 Task: Add item in exclude language "emmet. exclude languages: ["javascript", "typescript"]".
Action: Mouse moved to (18, 511)
Screenshot: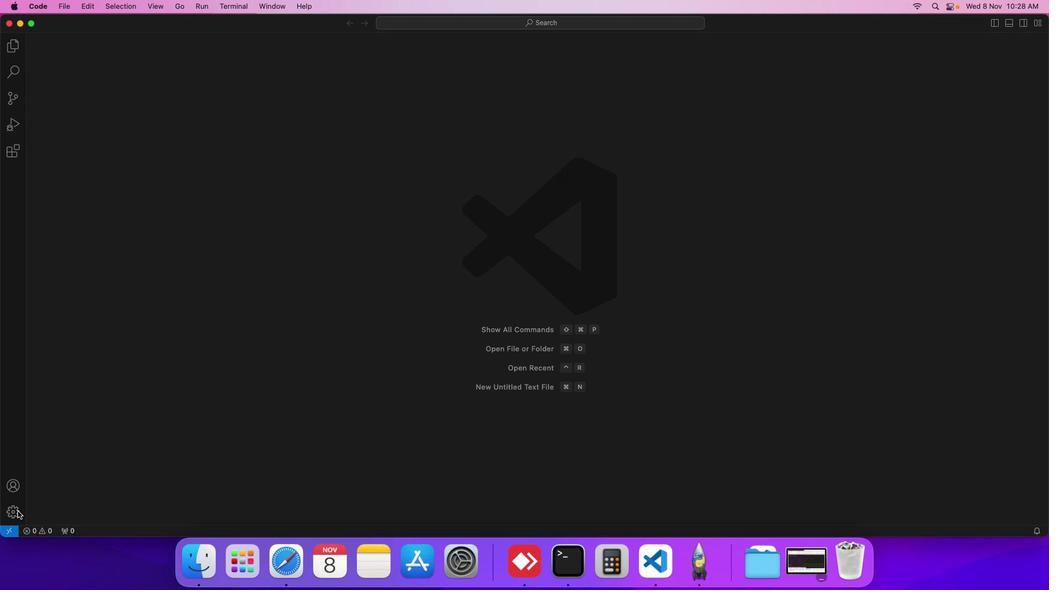 
Action: Mouse pressed left at (18, 511)
Screenshot: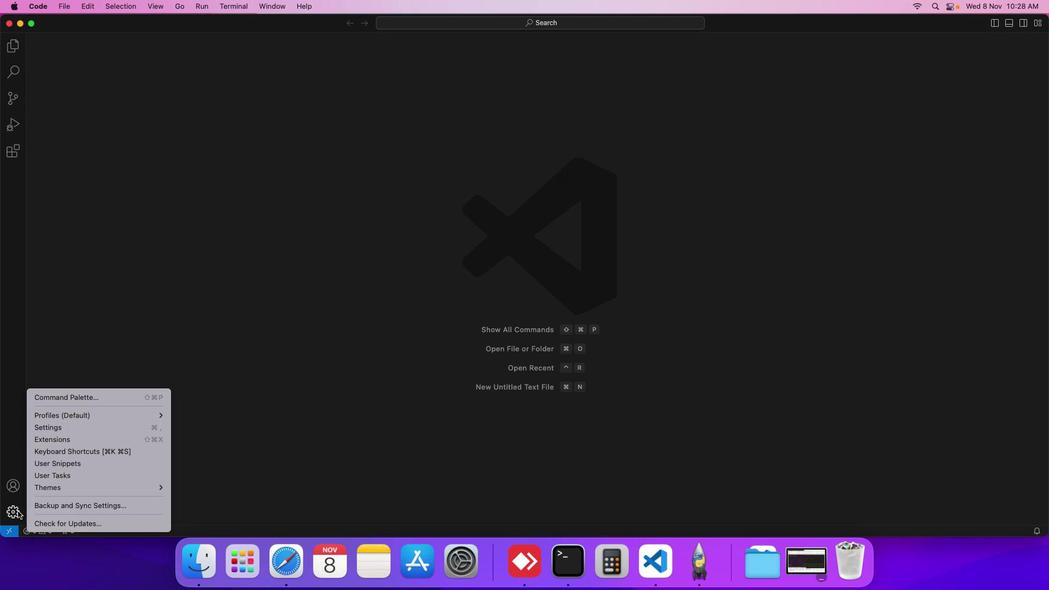 
Action: Mouse moved to (67, 426)
Screenshot: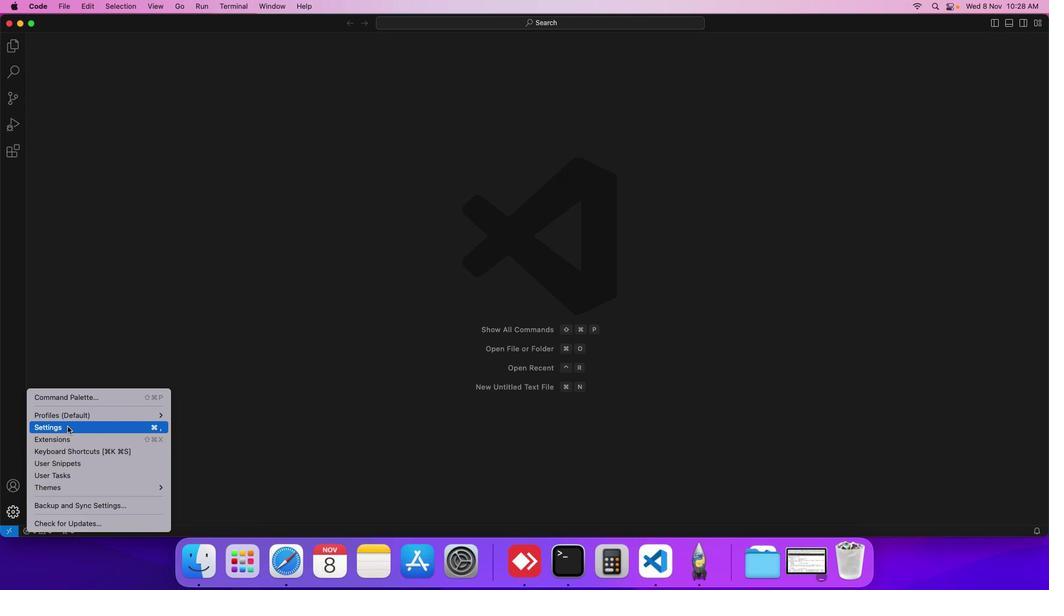 
Action: Mouse pressed left at (67, 426)
Screenshot: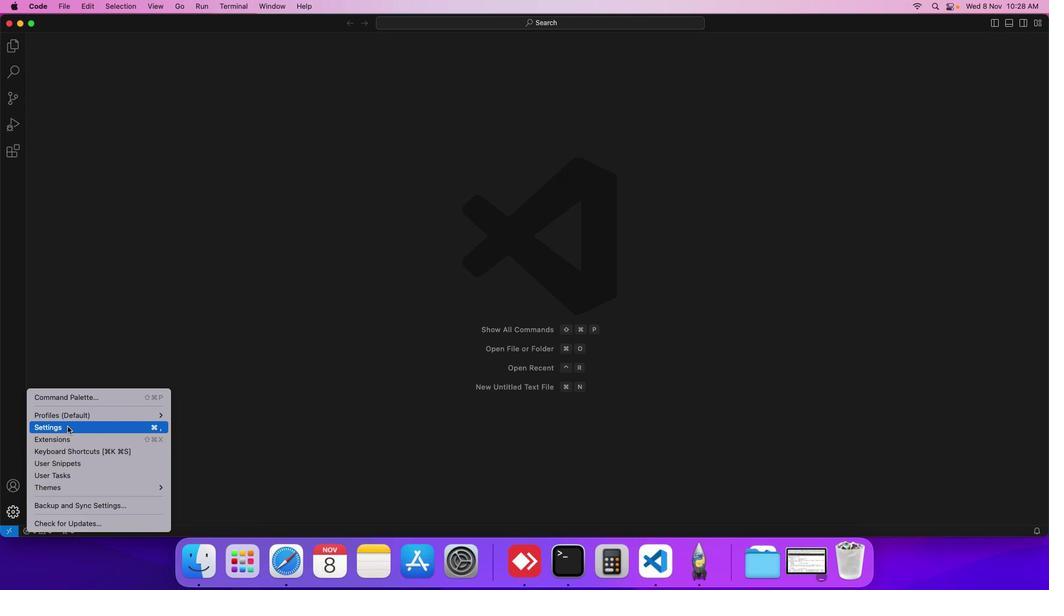 
Action: Mouse moved to (257, 200)
Screenshot: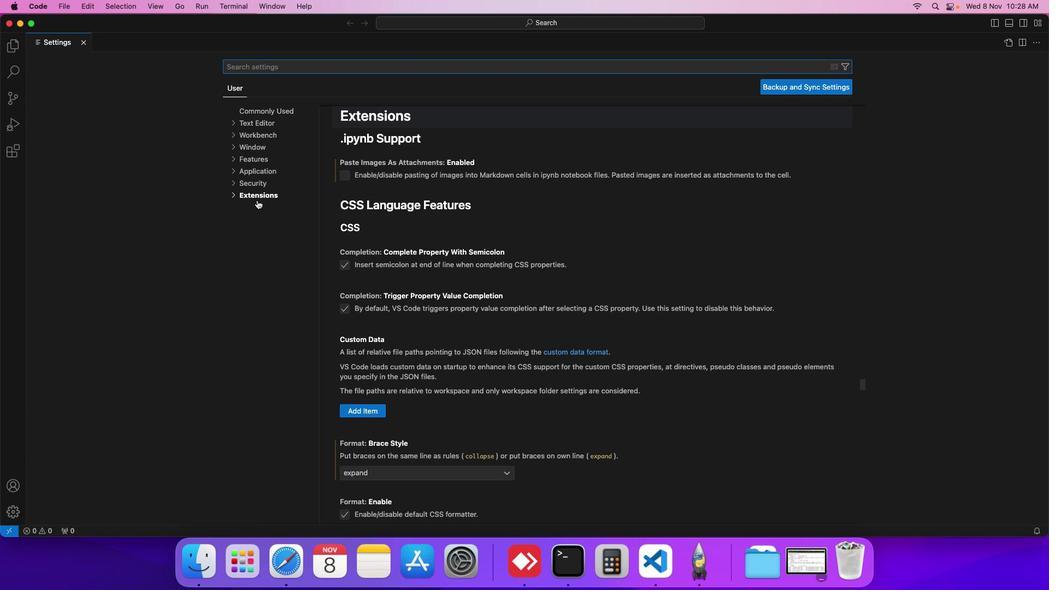 
Action: Mouse pressed left at (257, 200)
Screenshot: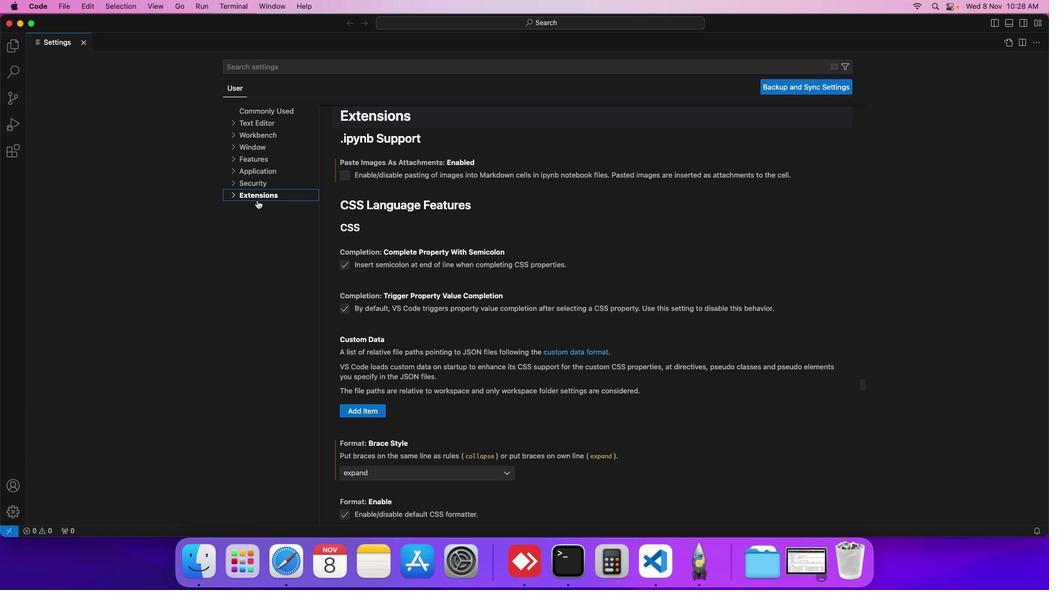 
Action: Mouse moved to (258, 230)
Screenshot: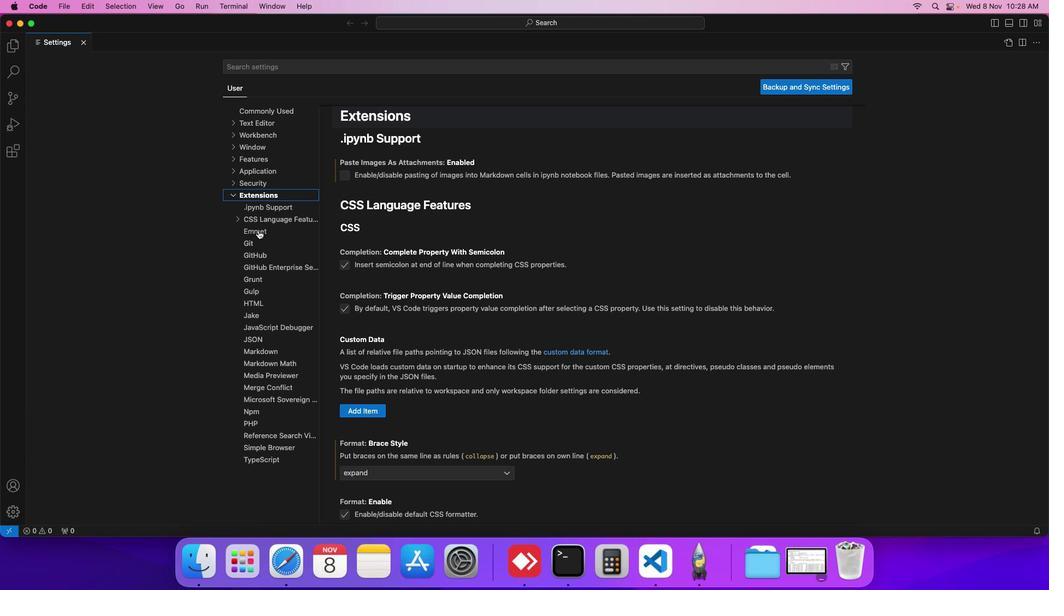 
Action: Mouse pressed left at (258, 230)
Screenshot: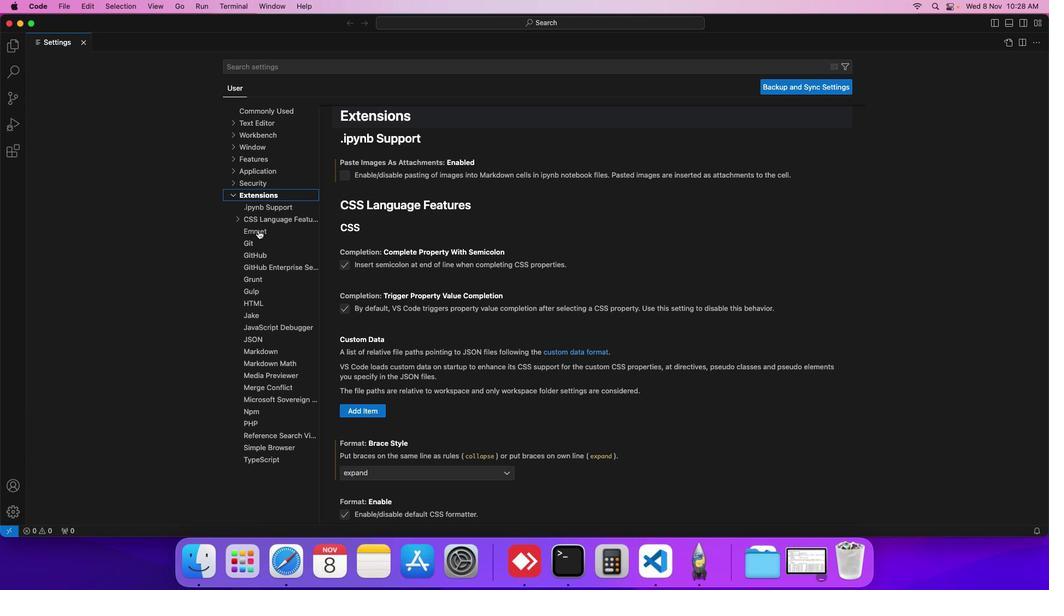 
Action: Mouse moved to (364, 183)
Screenshot: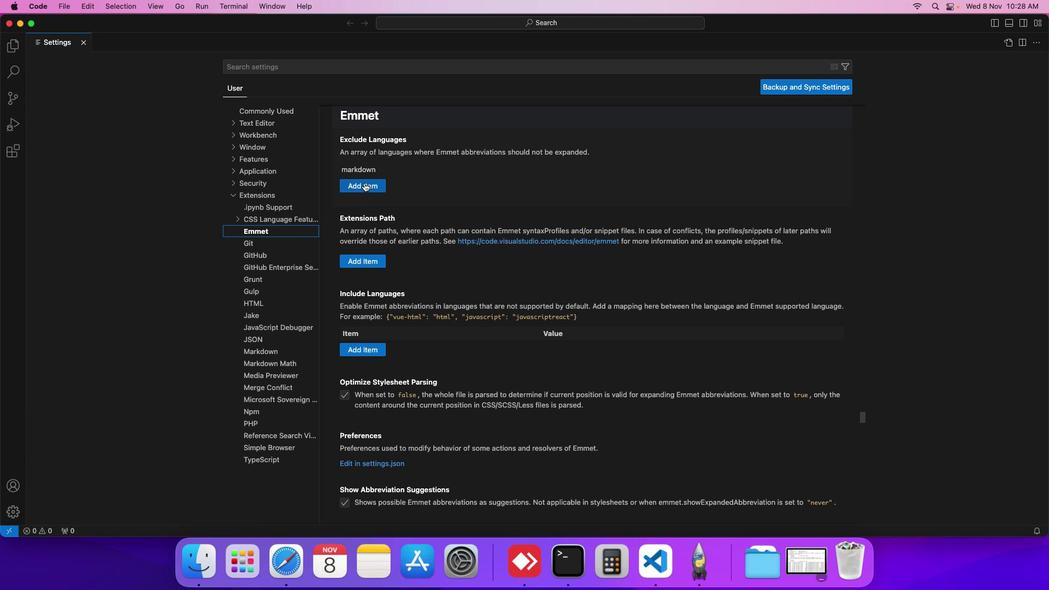 
Action: Mouse pressed left at (364, 183)
Screenshot: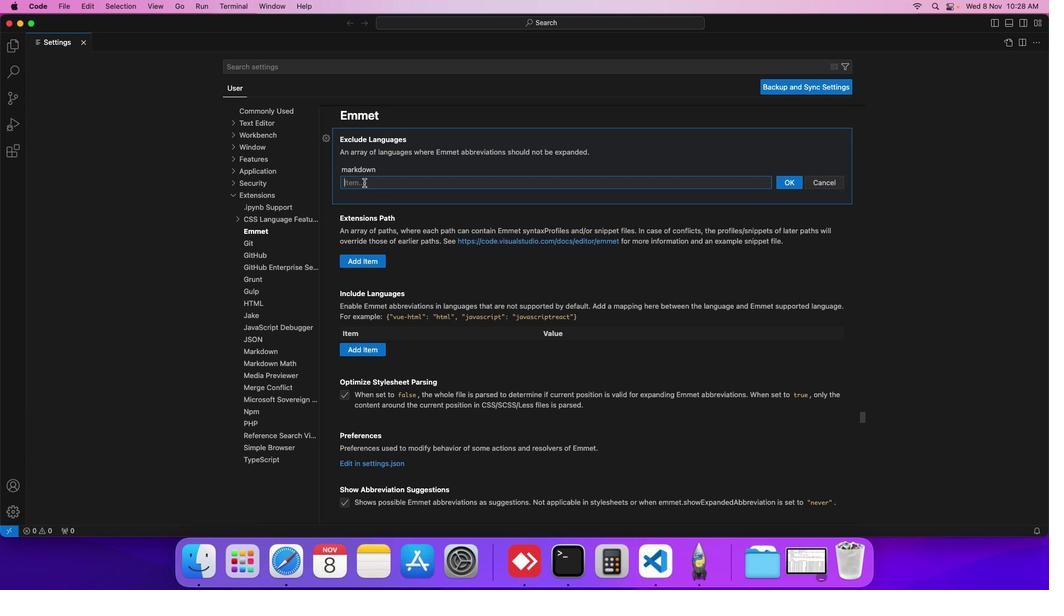 
Action: Mouse moved to (372, 180)
Screenshot: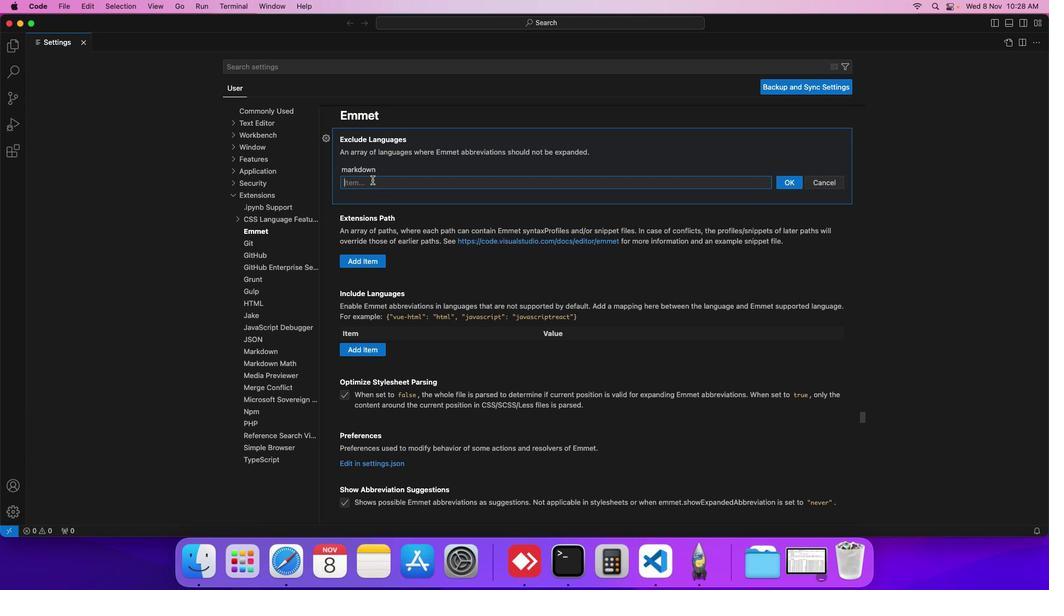 
Action: Key pressed '['Key.shift_rKey.shift_r'"''j''a''v''a''s''c''r''i''p''t'Key.shift_rKey.shift_r'"'','Key.spaceKey.shift_r"'"Key.backspaceKey.shift_r'"''t''y''p''e''s''c''r''i''p''t'Key.shift_r'"'']'
Screenshot: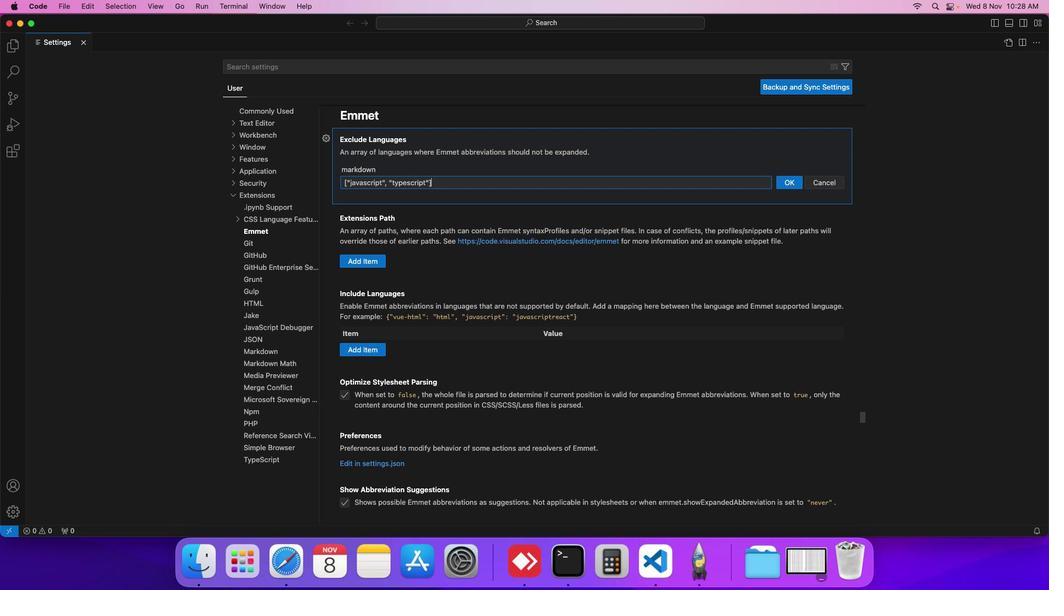 
Action: Mouse moved to (786, 184)
Screenshot: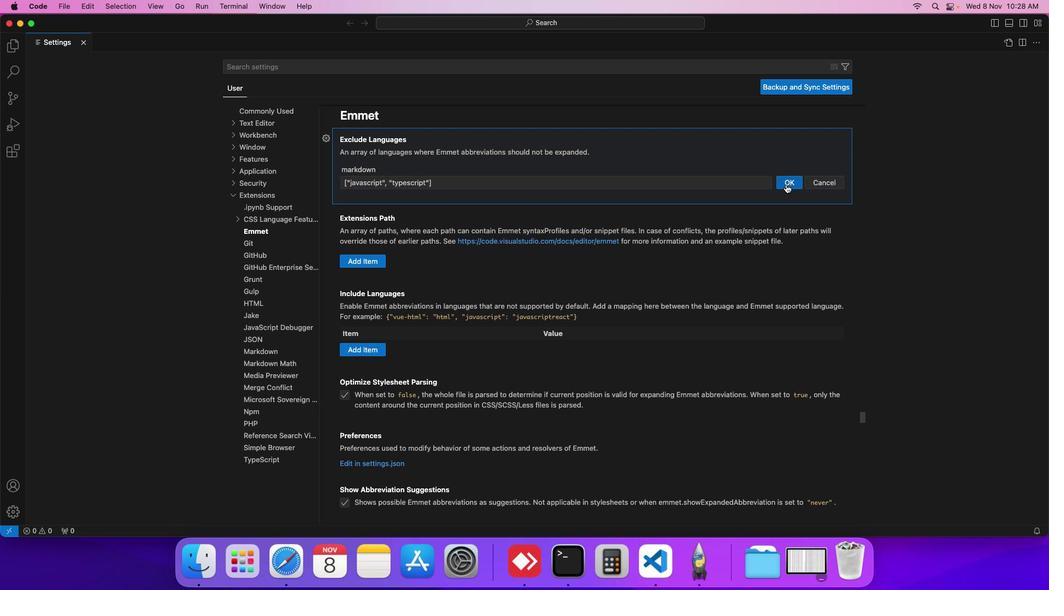
Action: Mouse pressed left at (786, 184)
Screenshot: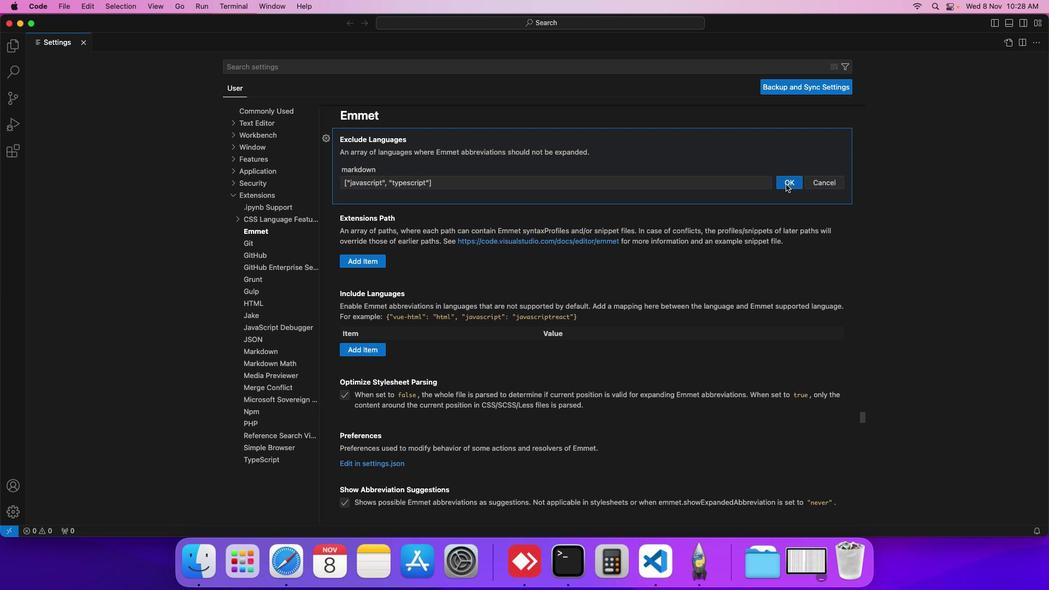 
Action: Mouse moved to (846, 158)
Screenshot: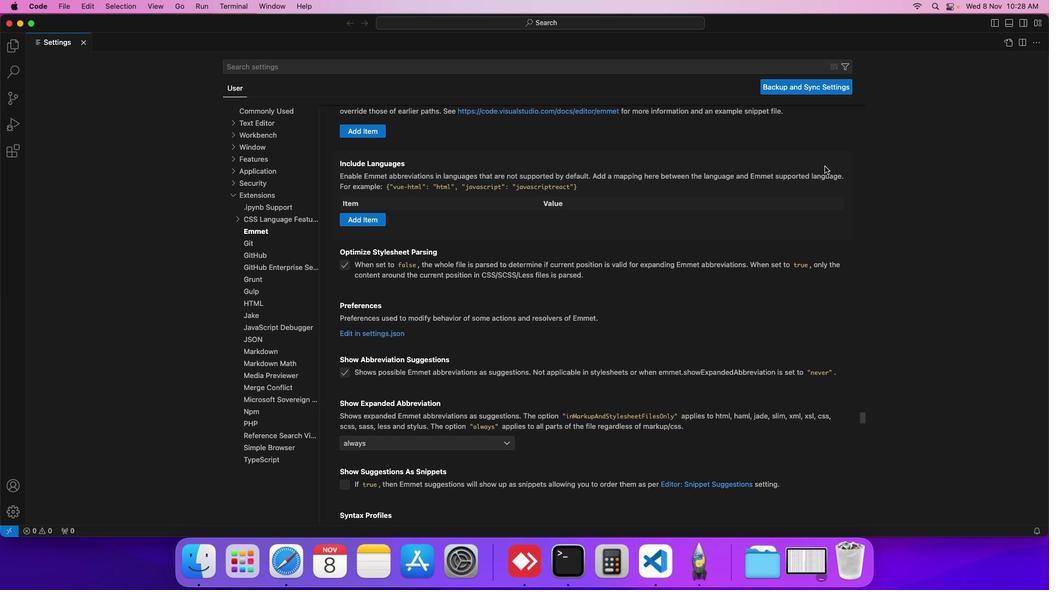 
